 Task: Select the native option in the title bar style.
Action: Mouse moved to (15, 496)
Screenshot: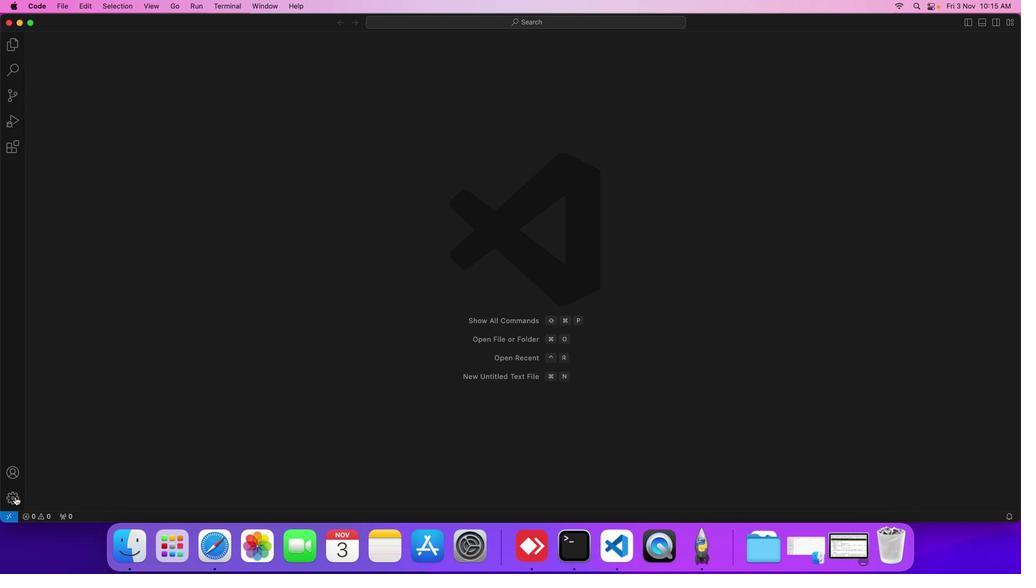 
Action: Mouse pressed left at (15, 496)
Screenshot: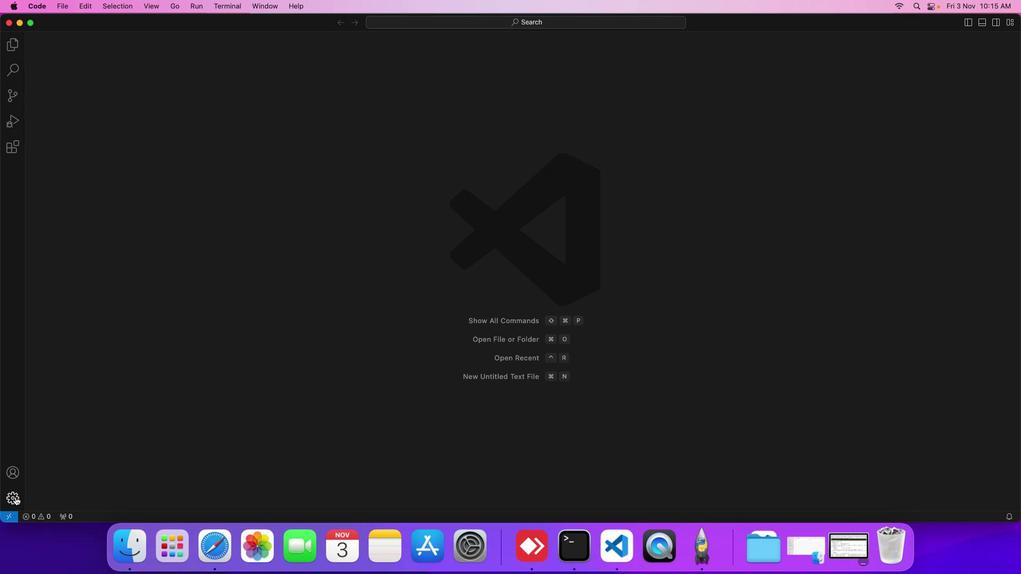 
Action: Mouse moved to (45, 418)
Screenshot: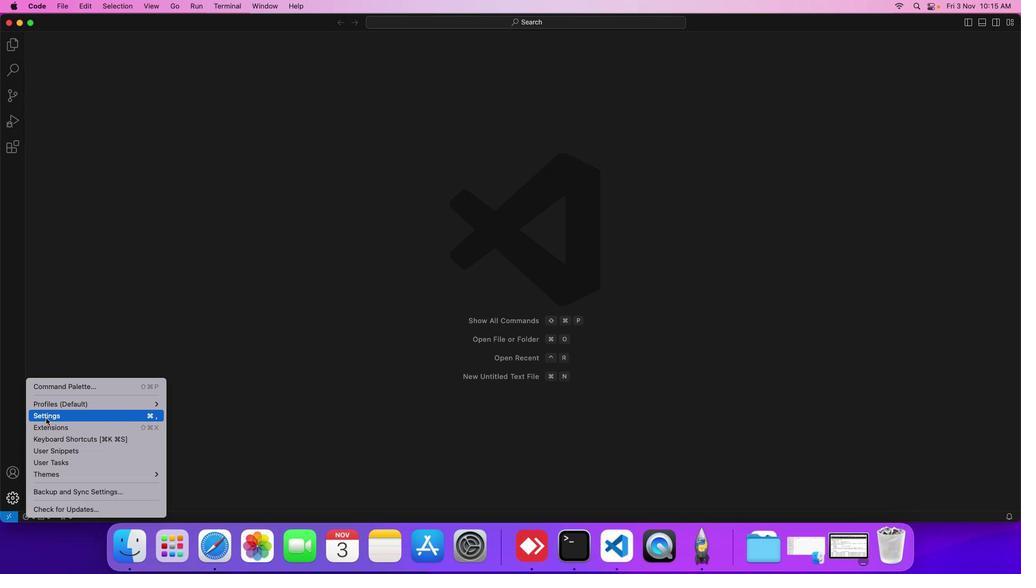 
Action: Mouse pressed left at (45, 418)
Screenshot: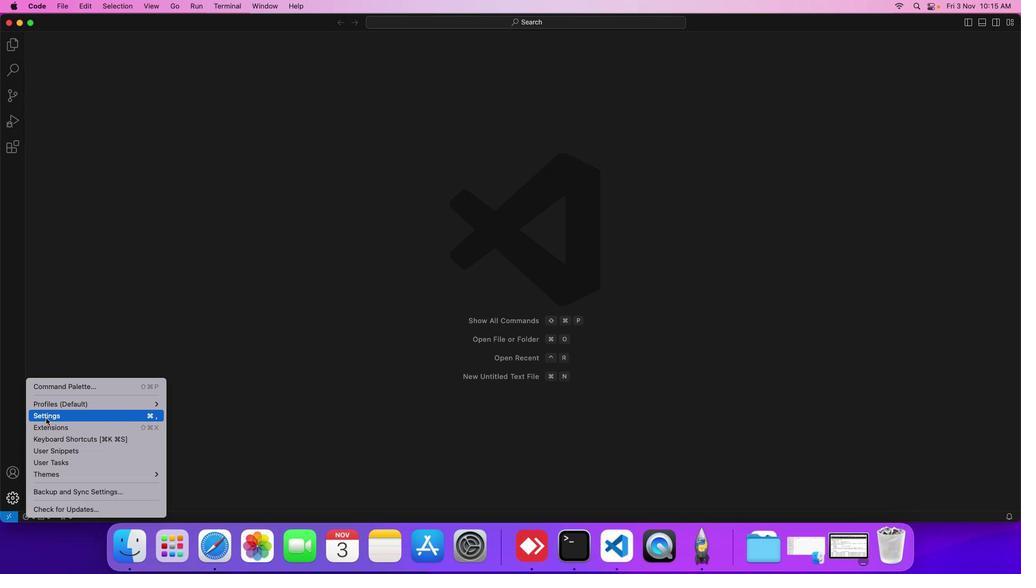 
Action: Mouse moved to (245, 144)
Screenshot: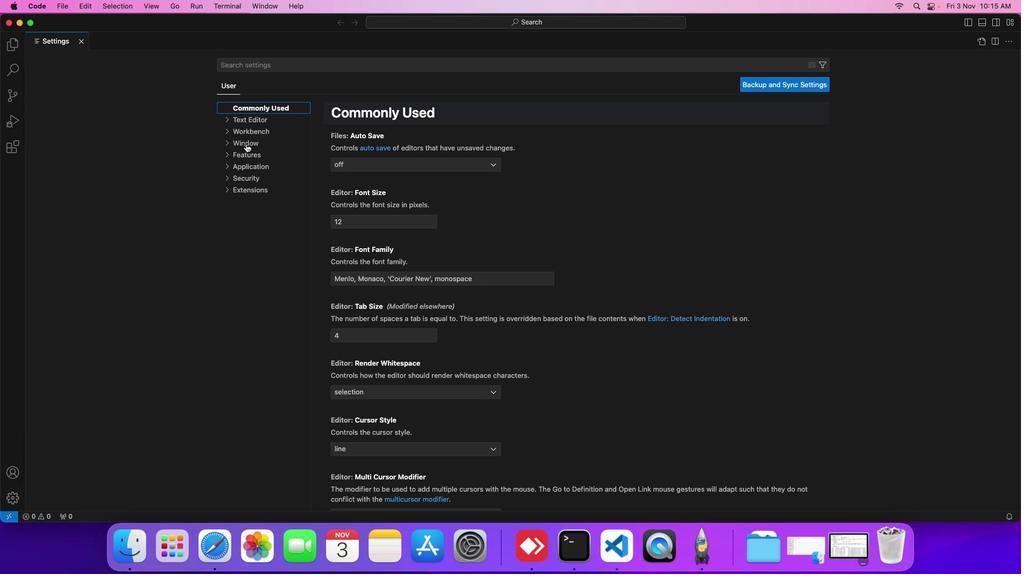 
Action: Mouse pressed left at (245, 144)
Screenshot: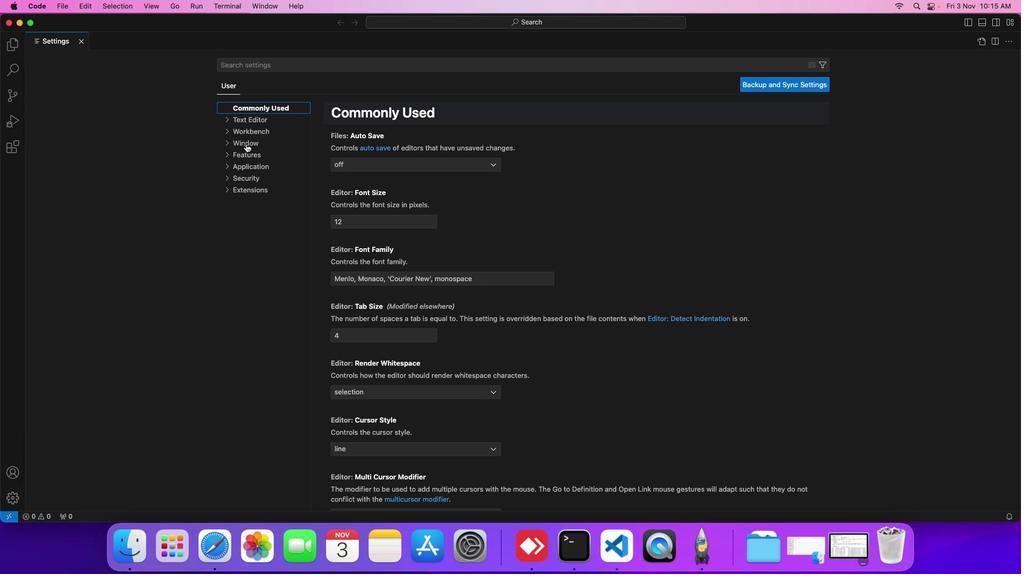 
Action: Mouse moved to (393, 405)
Screenshot: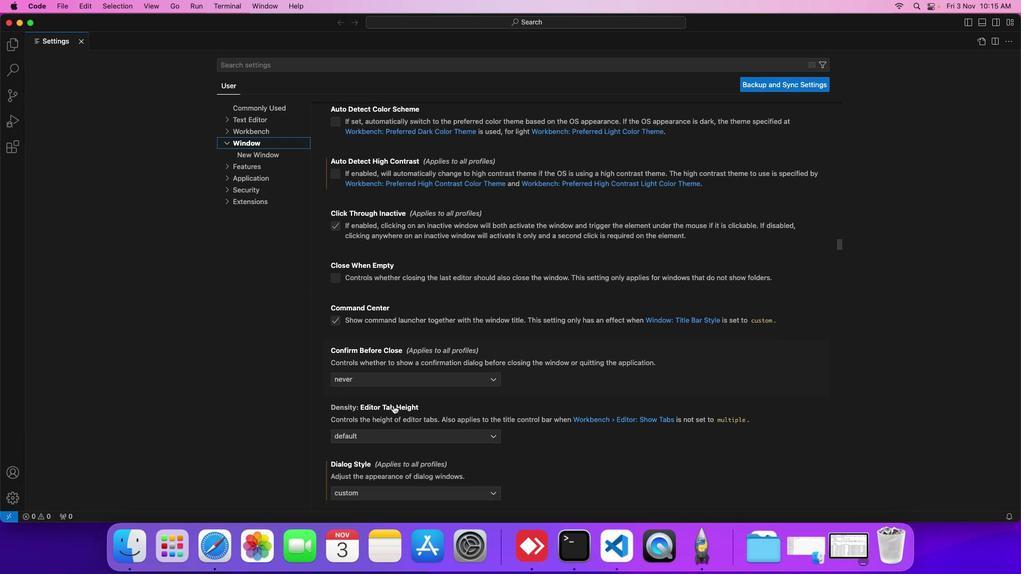 
Action: Mouse scrolled (393, 405) with delta (0, 0)
Screenshot: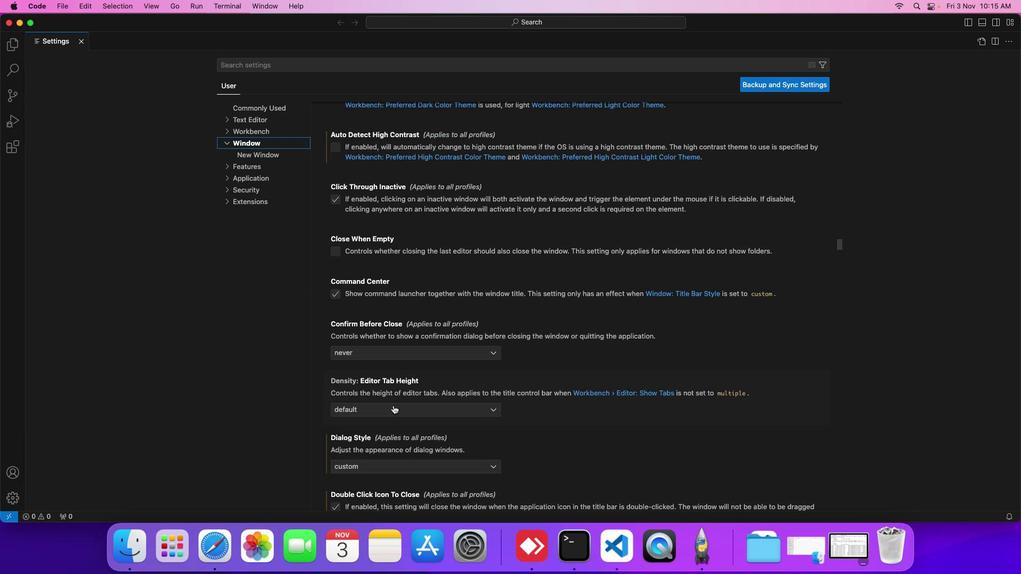 
Action: Mouse scrolled (393, 405) with delta (0, 0)
Screenshot: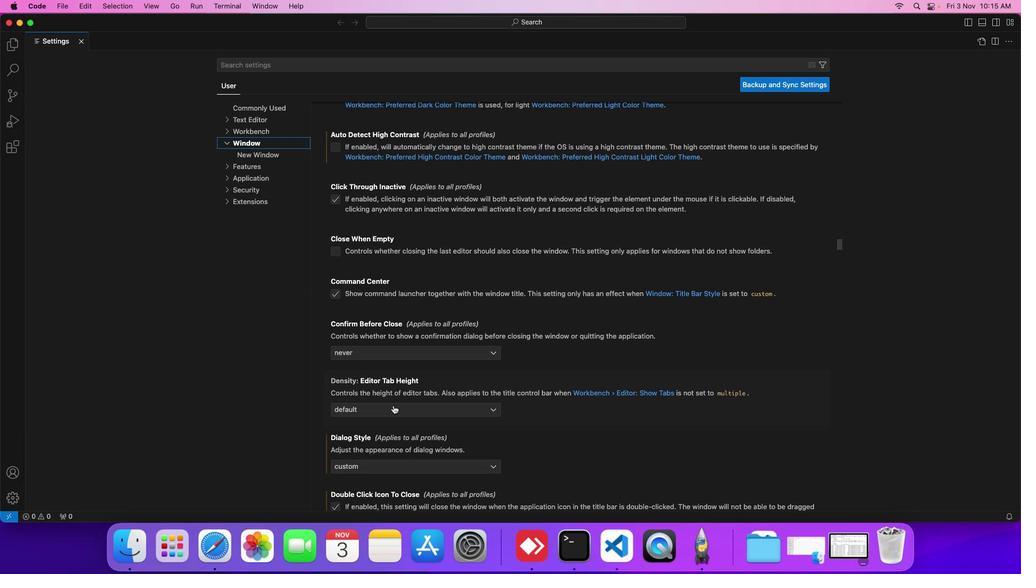 
Action: Mouse moved to (393, 405)
Screenshot: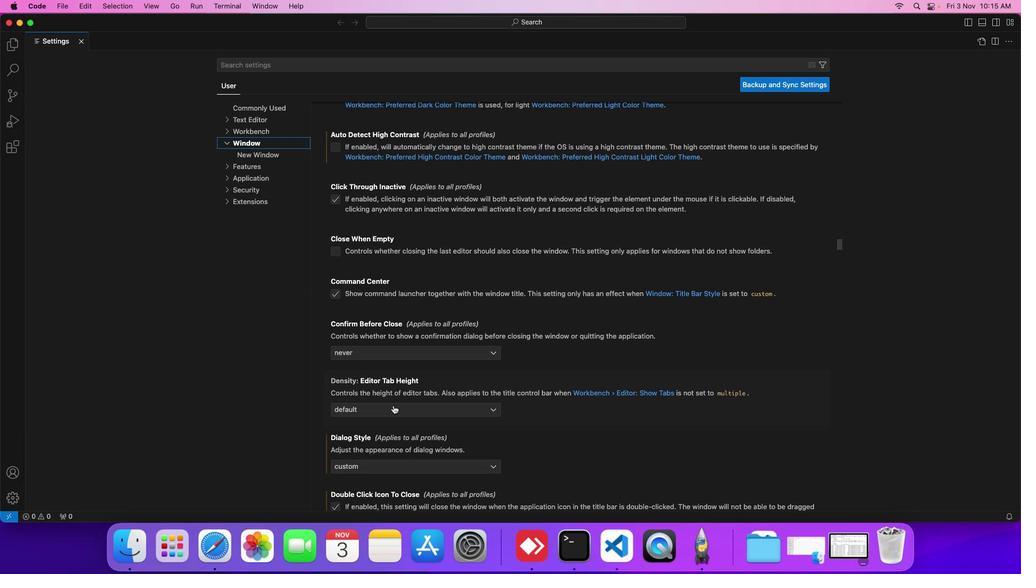 
Action: Mouse scrolled (393, 405) with delta (0, 0)
Screenshot: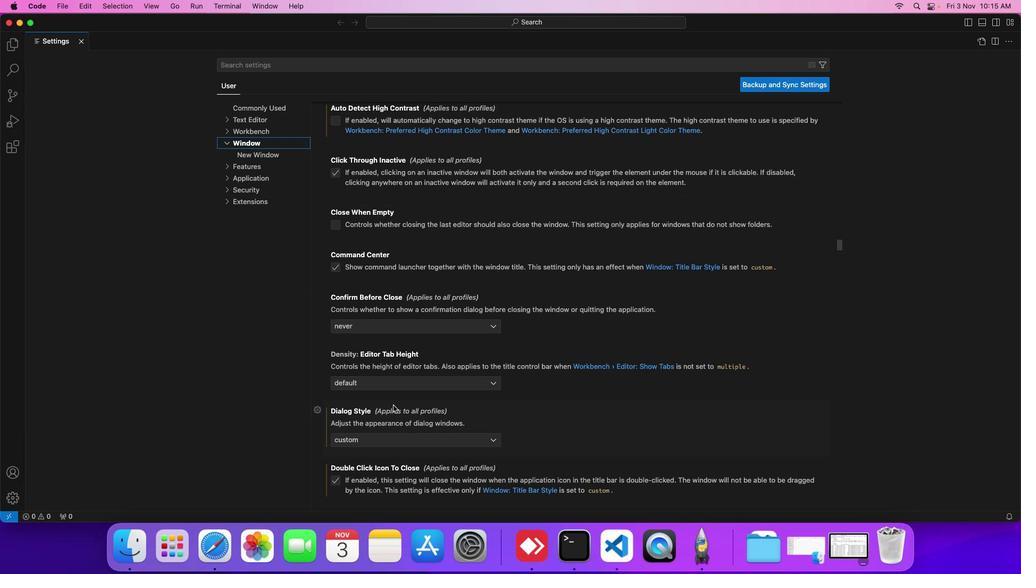 
Action: Mouse scrolled (393, 405) with delta (0, 0)
Screenshot: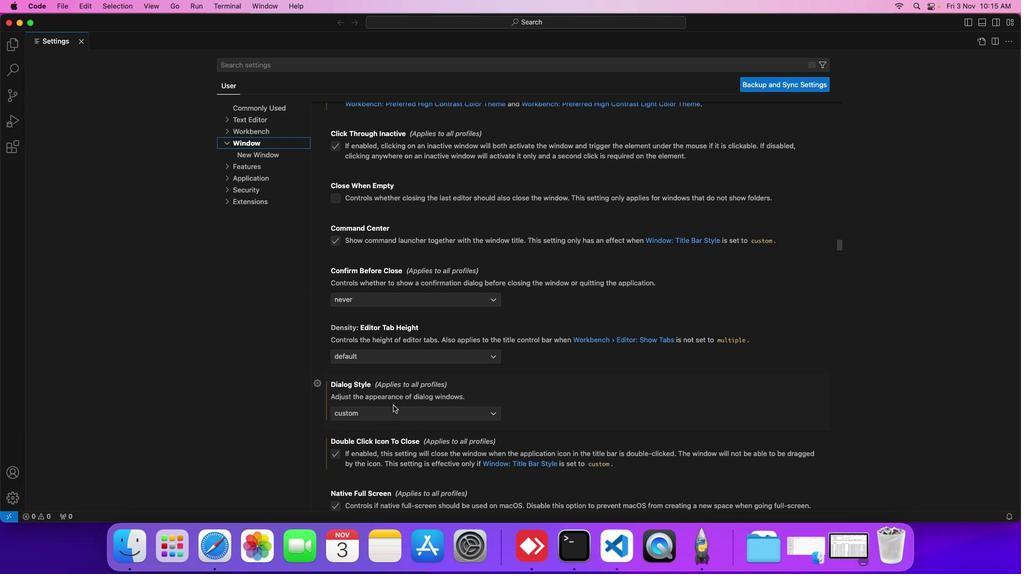 
Action: Mouse moved to (393, 405)
Screenshot: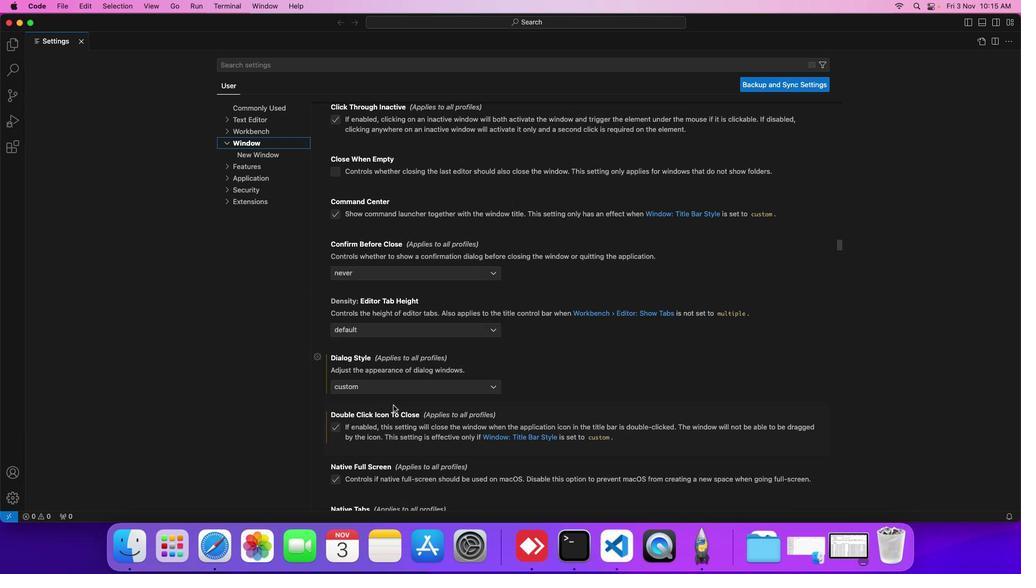 
Action: Mouse scrolled (393, 405) with delta (0, 0)
Screenshot: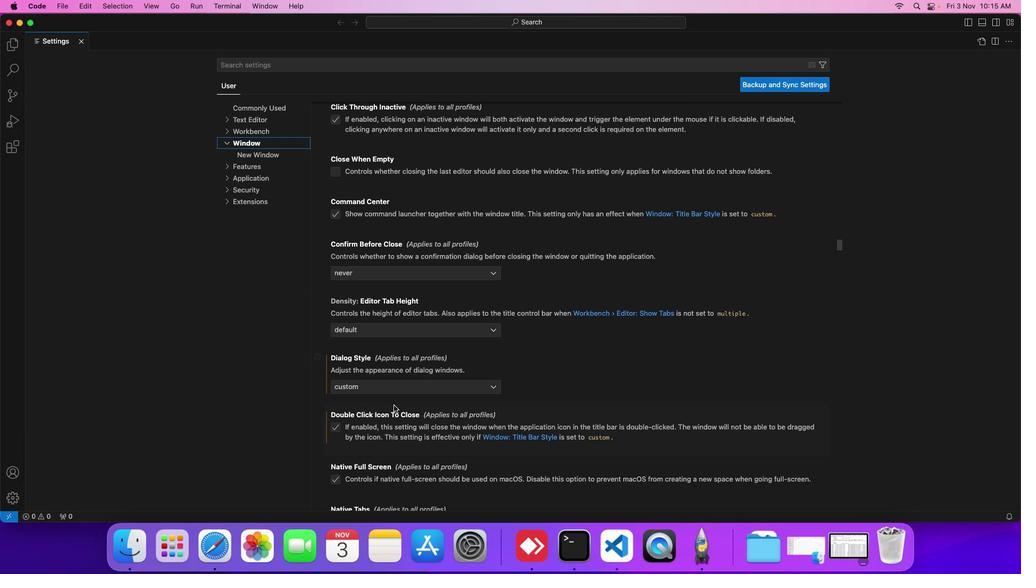 
Action: Mouse moved to (394, 405)
Screenshot: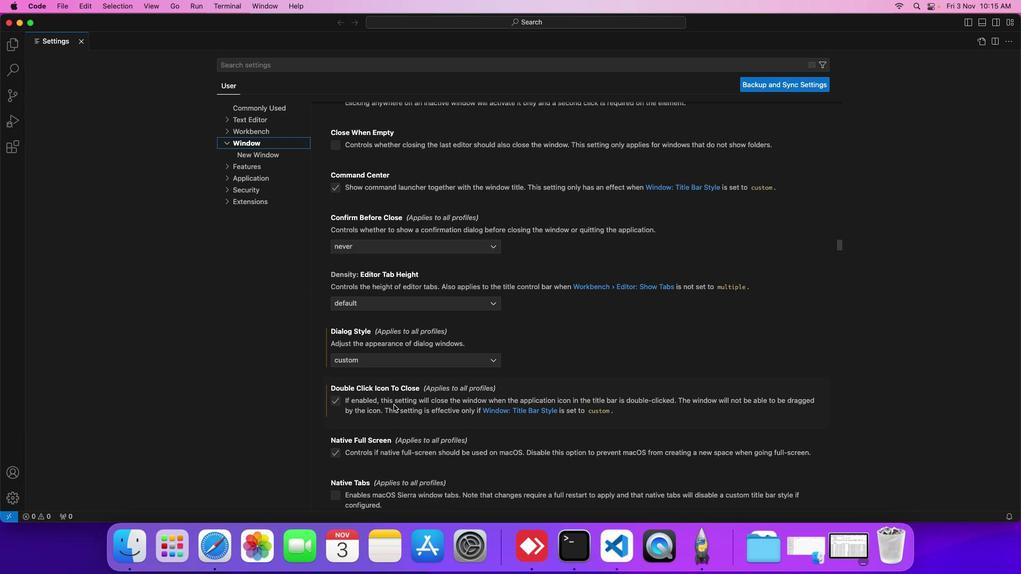 
Action: Mouse scrolled (394, 405) with delta (0, 0)
Screenshot: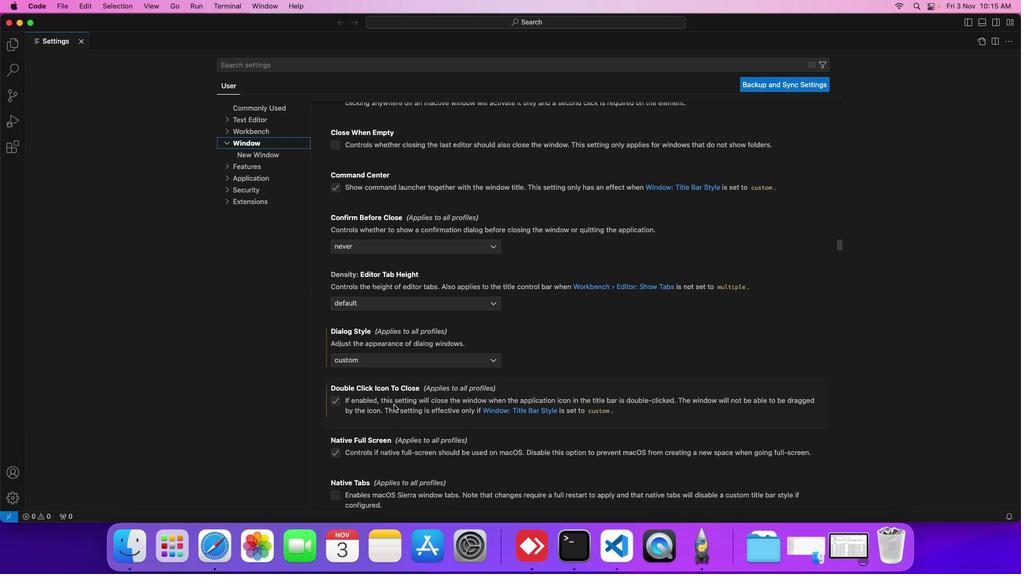 
Action: Mouse scrolled (394, 405) with delta (0, 0)
Screenshot: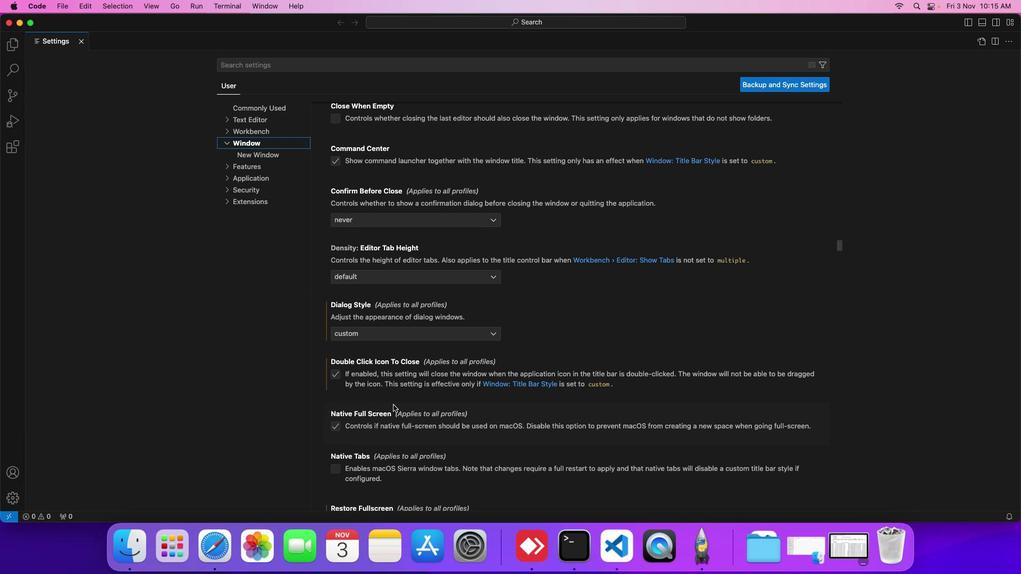 
Action: Mouse moved to (393, 404)
Screenshot: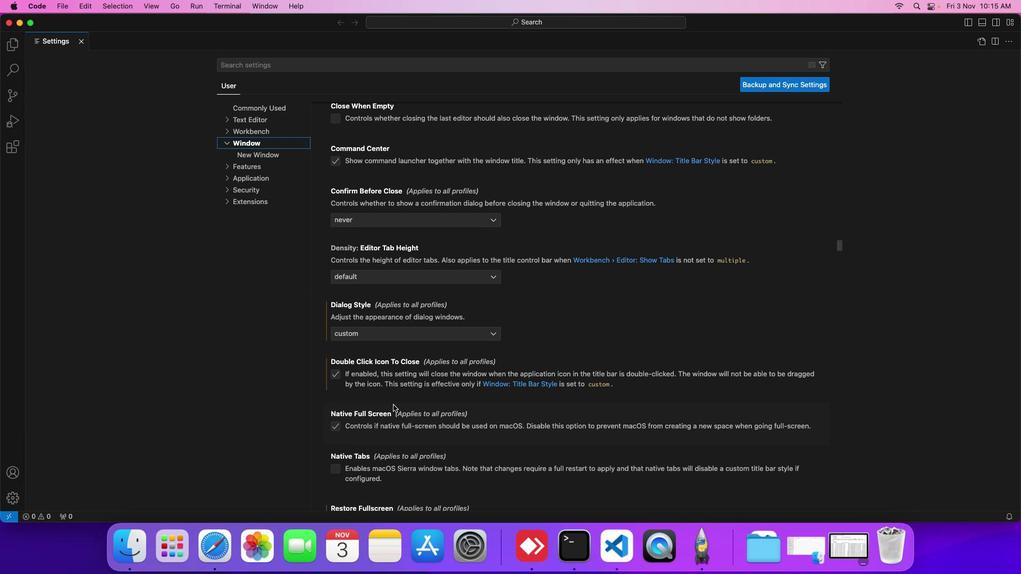 
Action: Mouse scrolled (393, 404) with delta (0, 0)
Screenshot: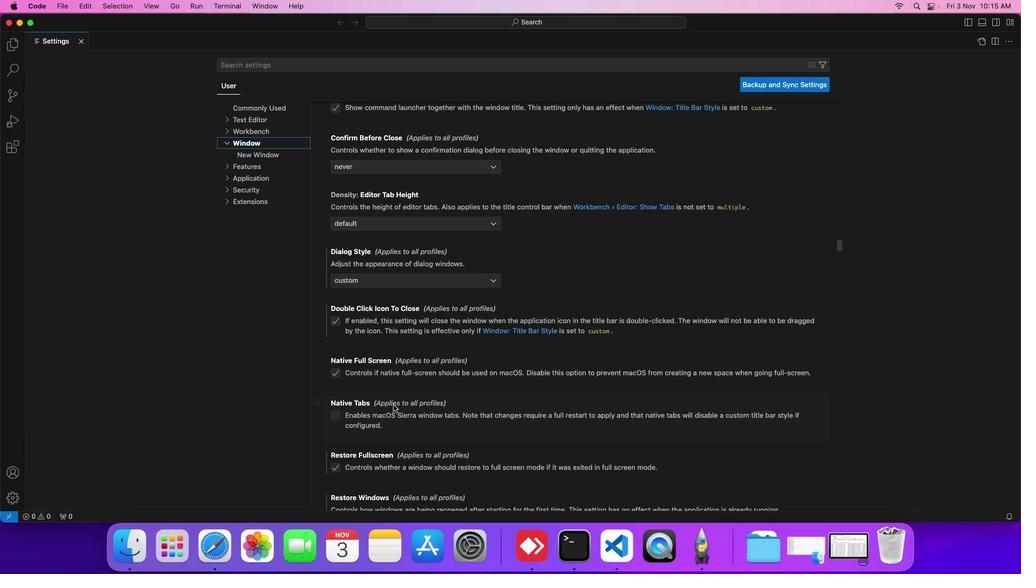 
Action: Mouse scrolled (393, 404) with delta (0, 0)
Screenshot: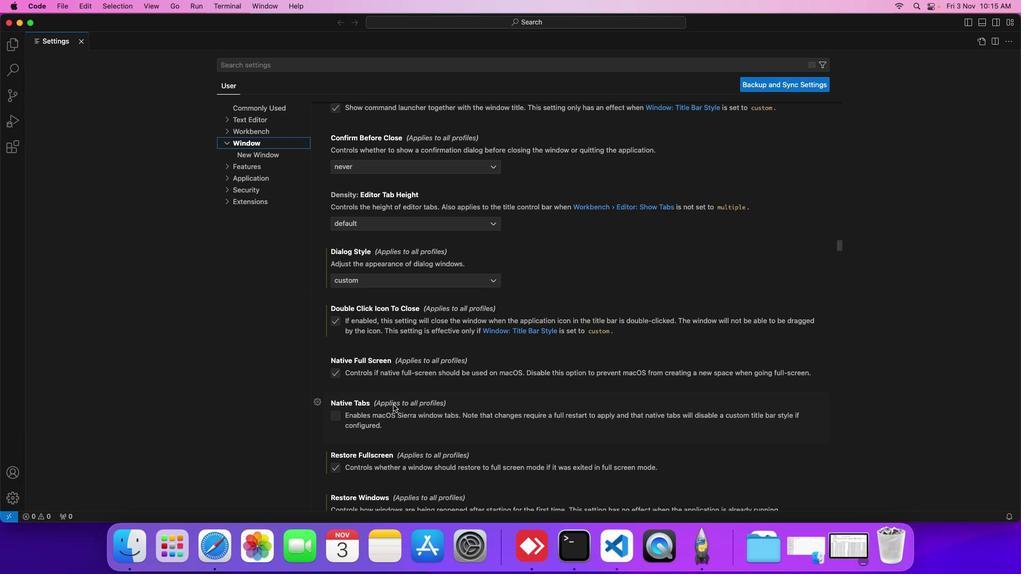 
Action: Mouse scrolled (393, 404) with delta (0, 0)
Screenshot: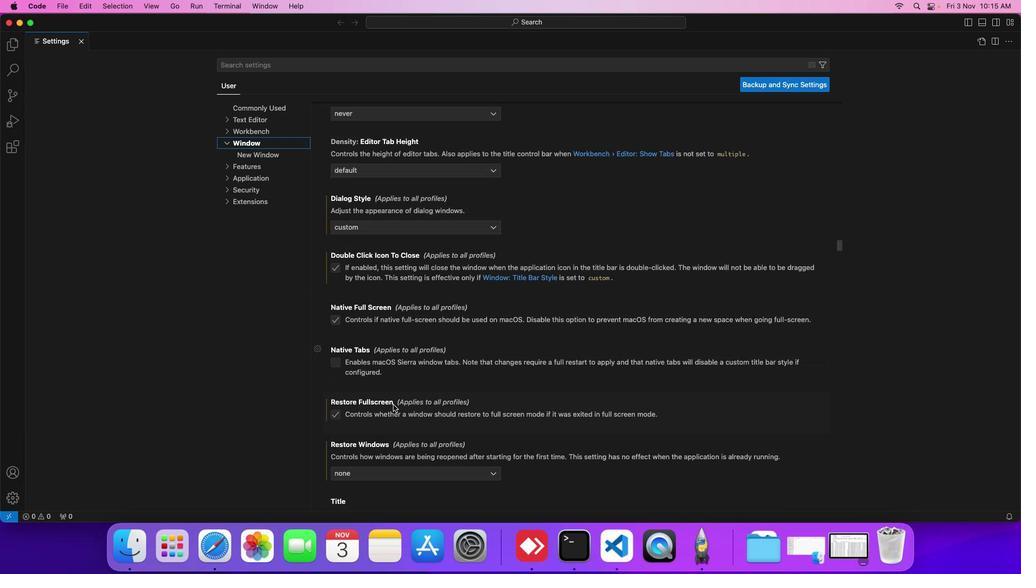 
Action: Mouse scrolled (393, 404) with delta (0, 0)
Screenshot: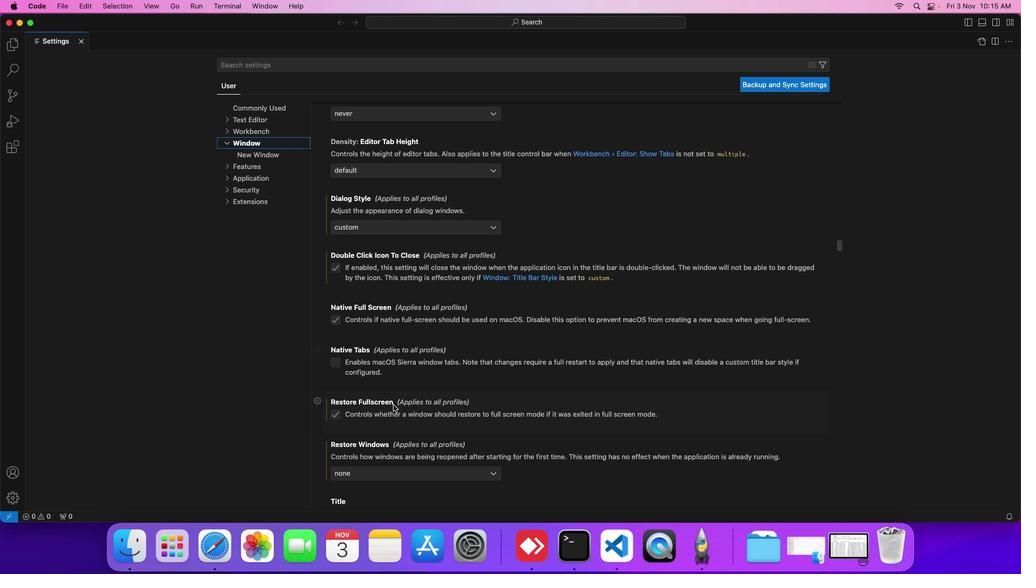 
Action: Mouse moved to (393, 404)
Screenshot: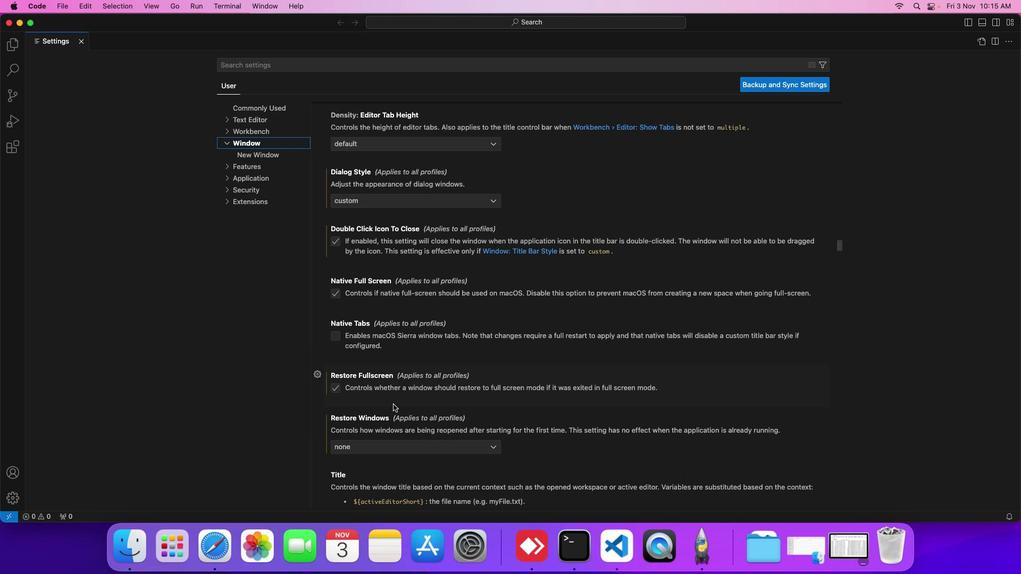 
Action: Mouse scrolled (393, 404) with delta (0, 0)
Screenshot: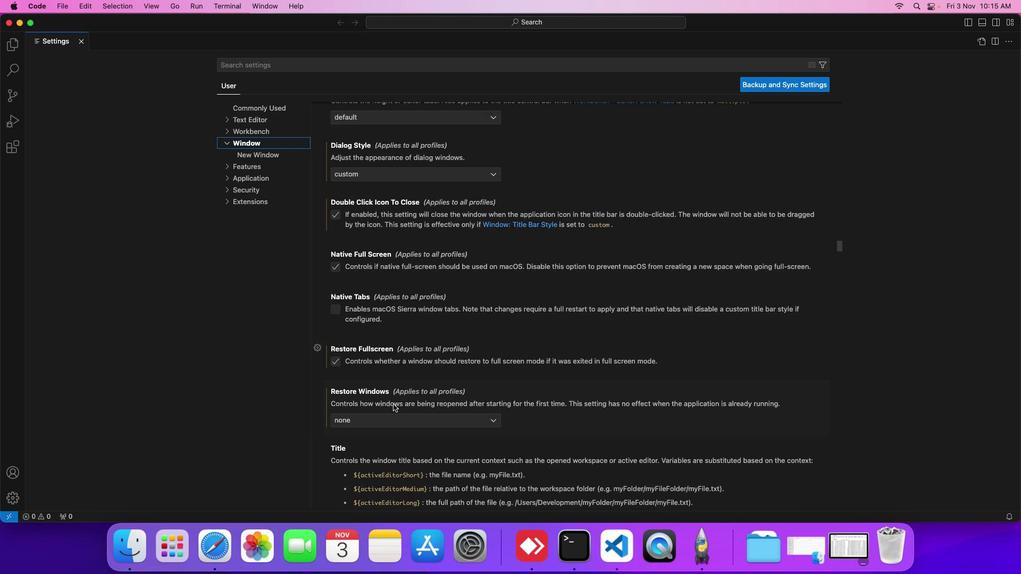 
Action: Mouse scrolled (393, 404) with delta (0, 0)
Screenshot: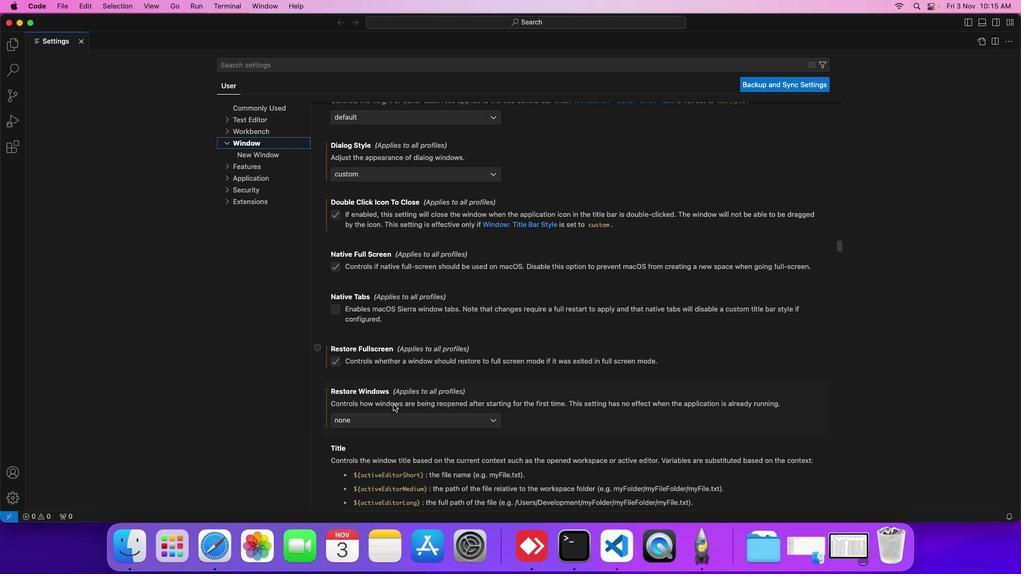 
Action: Mouse scrolled (393, 404) with delta (0, 0)
Screenshot: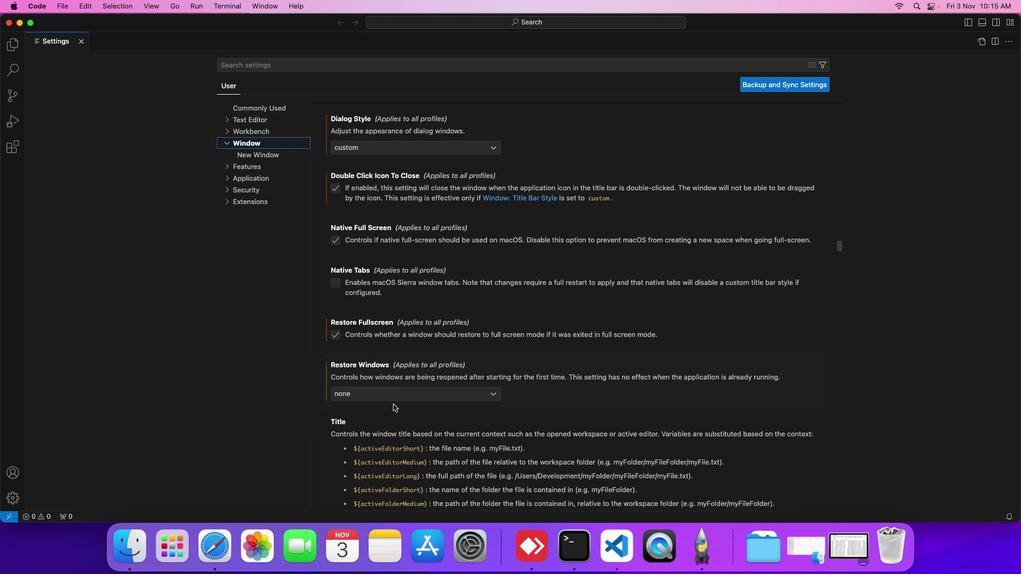 
Action: Mouse scrolled (393, 404) with delta (0, 0)
Screenshot: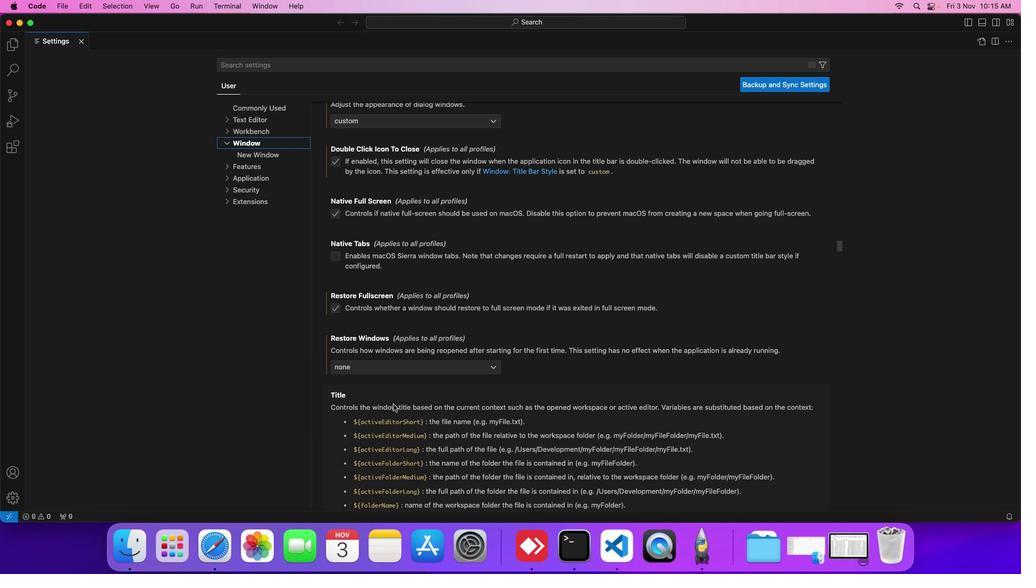 
Action: Mouse scrolled (393, 404) with delta (0, 0)
Screenshot: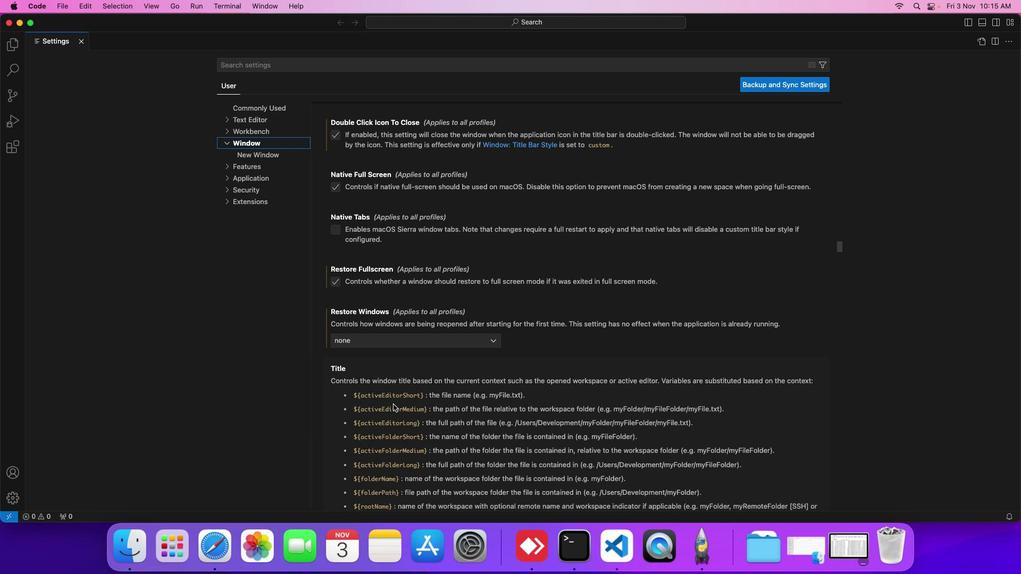 
Action: Mouse moved to (393, 404)
Screenshot: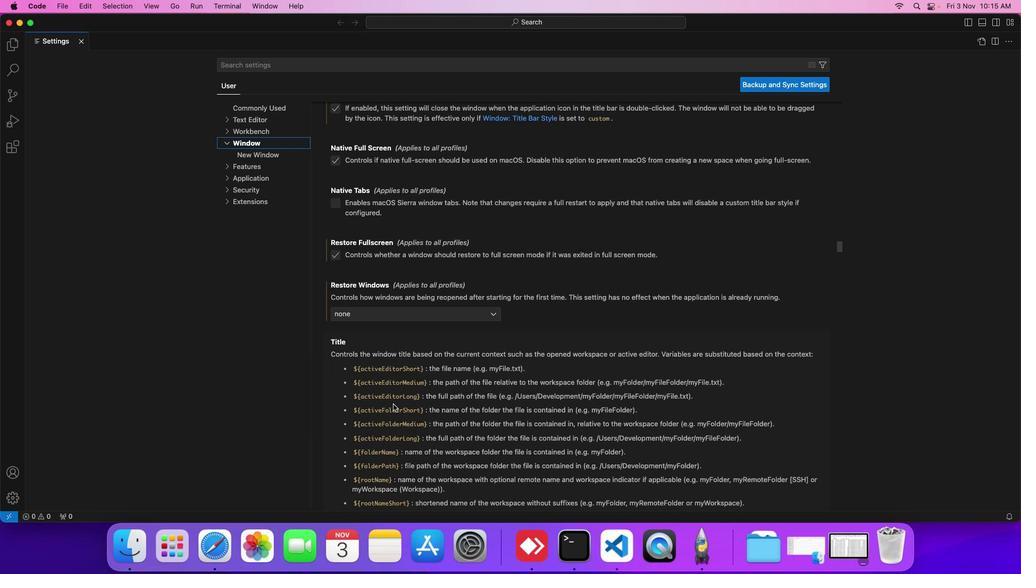 
Action: Mouse scrolled (393, 404) with delta (0, 0)
Screenshot: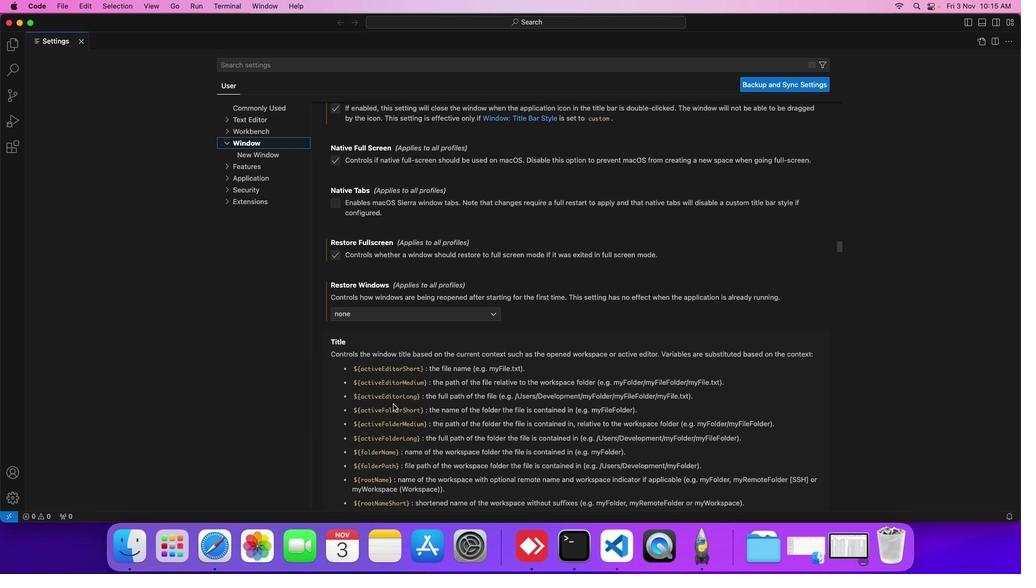 
Action: Mouse moved to (393, 404)
Screenshot: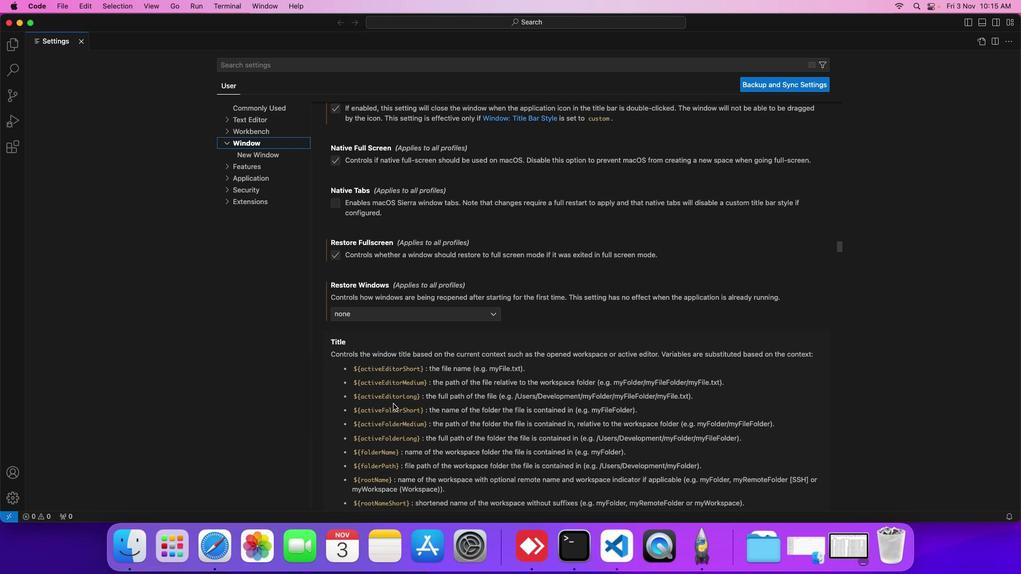 
Action: Mouse scrolled (393, 404) with delta (0, 0)
Screenshot: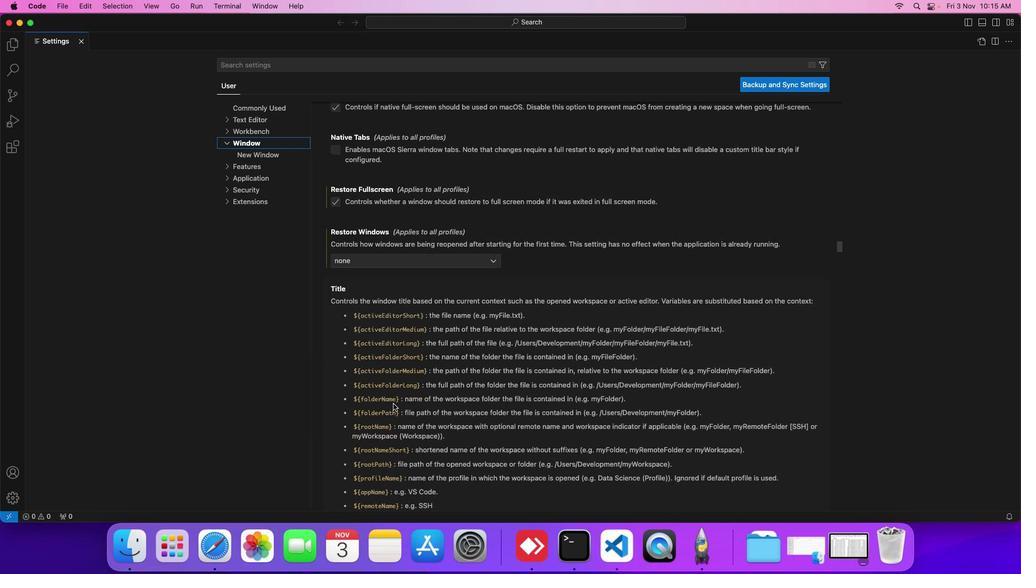 
Action: Mouse scrolled (393, 404) with delta (0, 0)
Screenshot: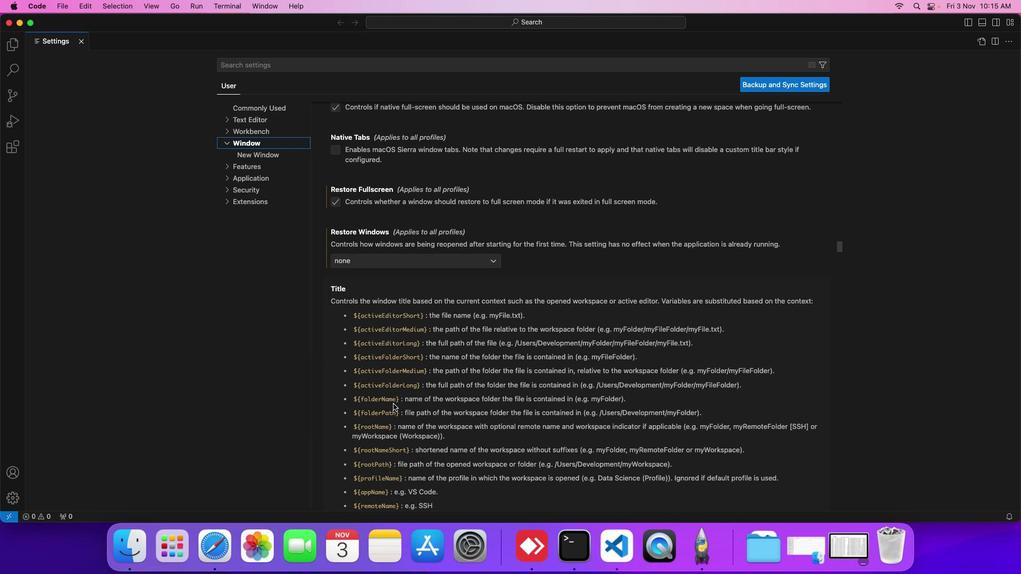 
Action: Mouse scrolled (393, 404) with delta (0, 0)
Screenshot: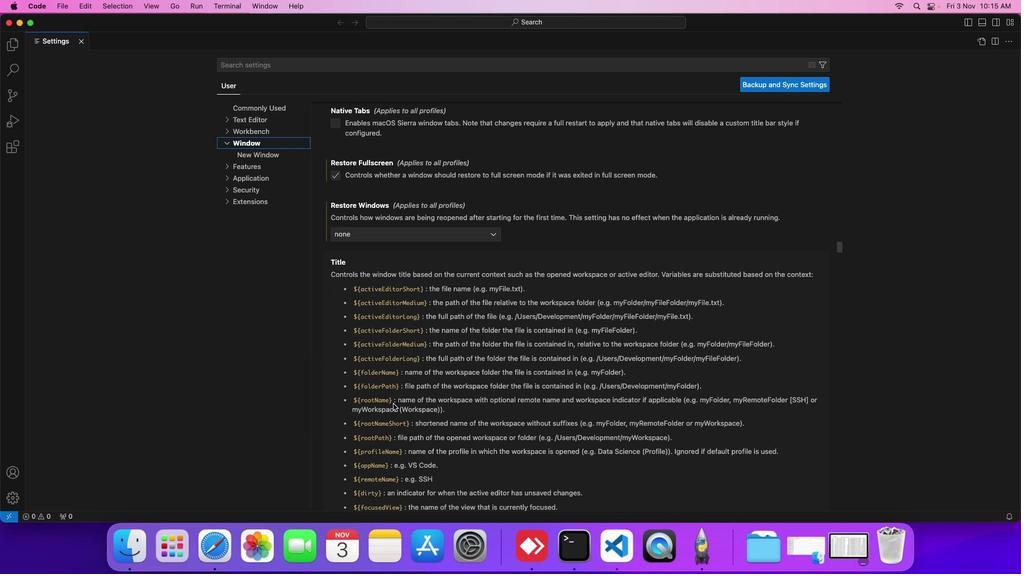 
Action: Mouse scrolled (393, 404) with delta (0, 0)
Screenshot: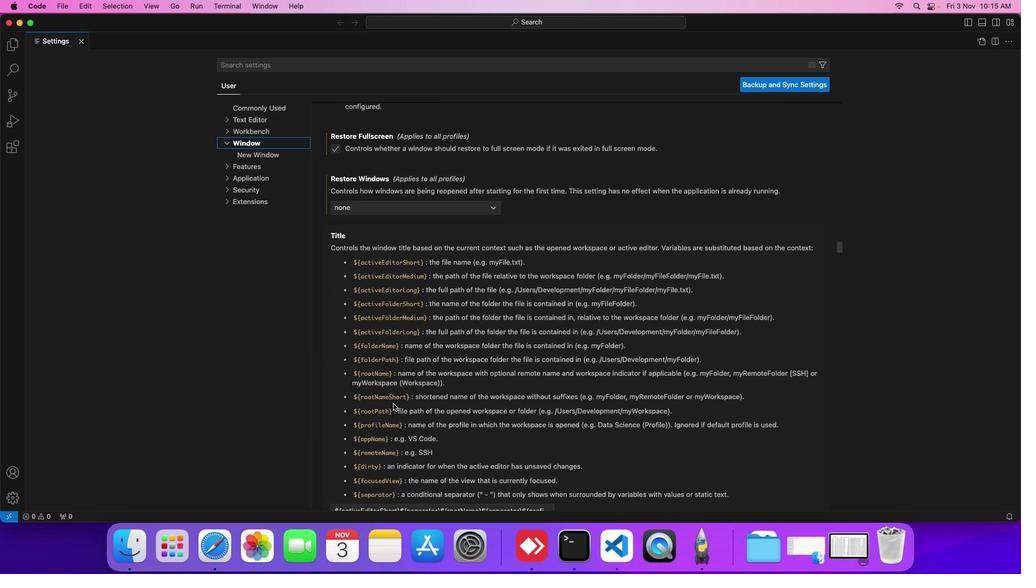 
Action: Mouse moved to (393, 404)
Screenshot: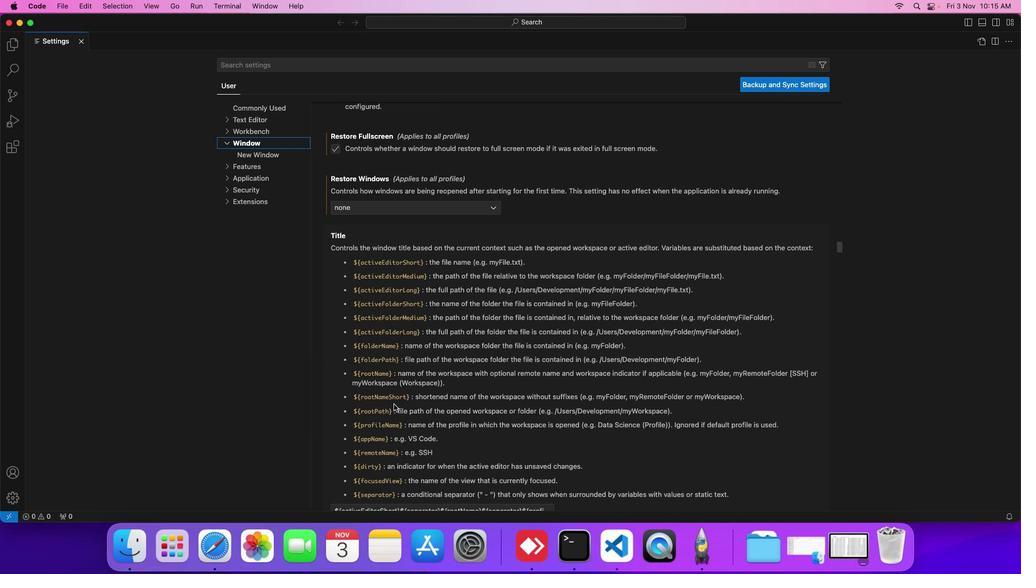 
Action: Mouse scrolled (393, 404) with delta (0, 0)
Screenshot: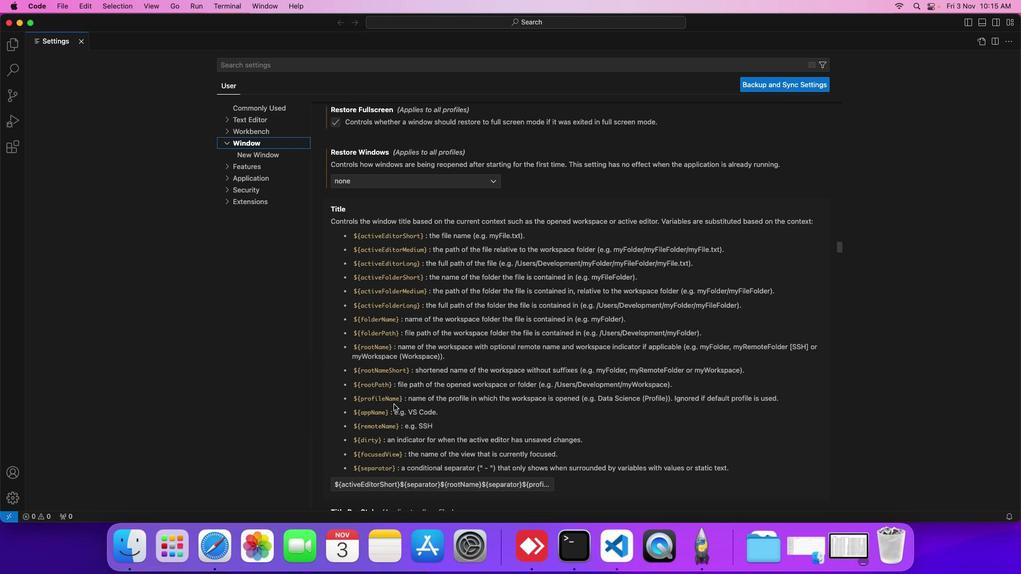 
Action: Mouse scrolled (393, 404) with delta (0, 0)
Screenshot: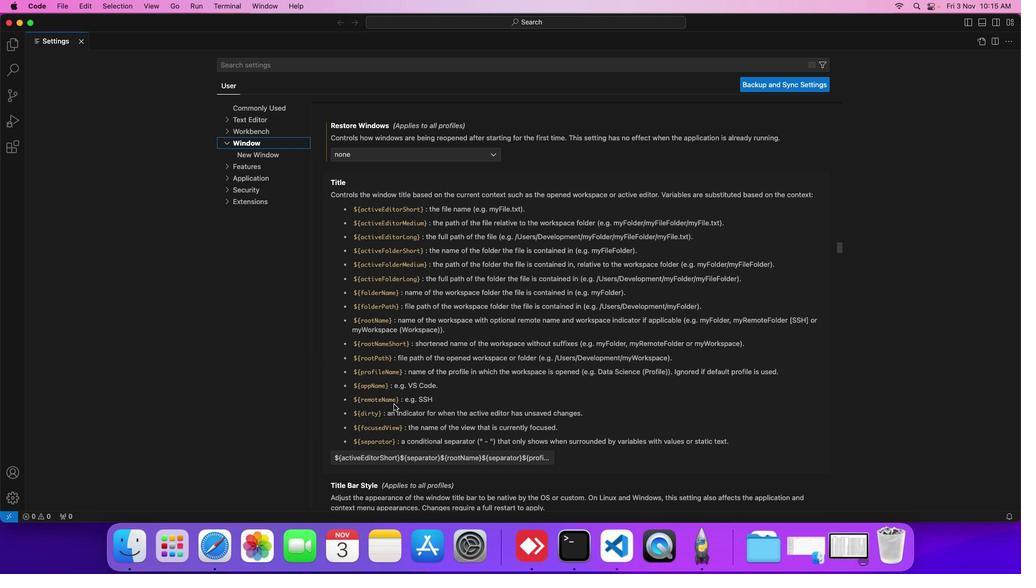 
Action: Mouse scrolled (393, 404) with delta (0, 0)
Screenshot: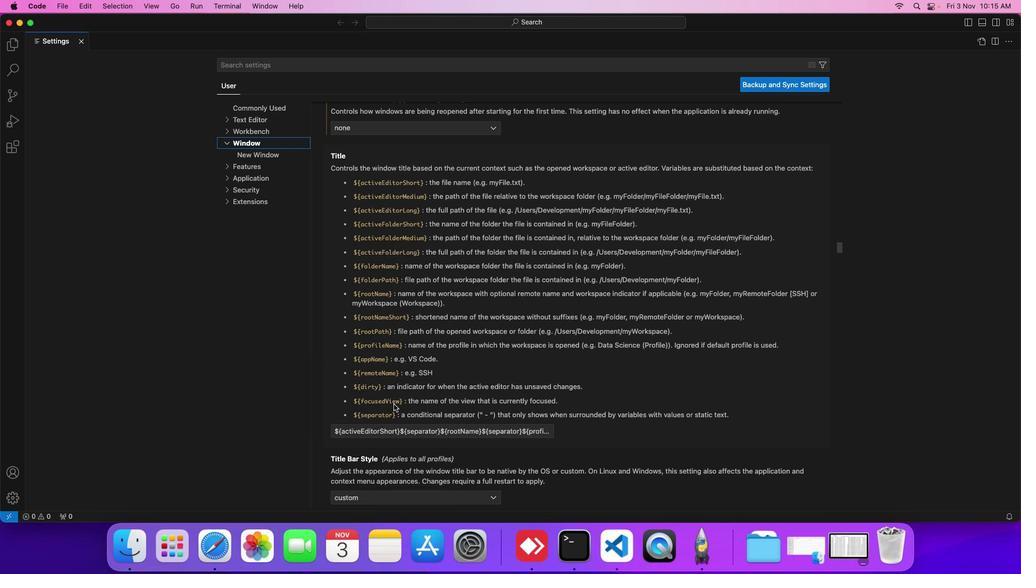 
Action: Mouse scrolled (393, 404) with delta (0, 0)
Screenshot: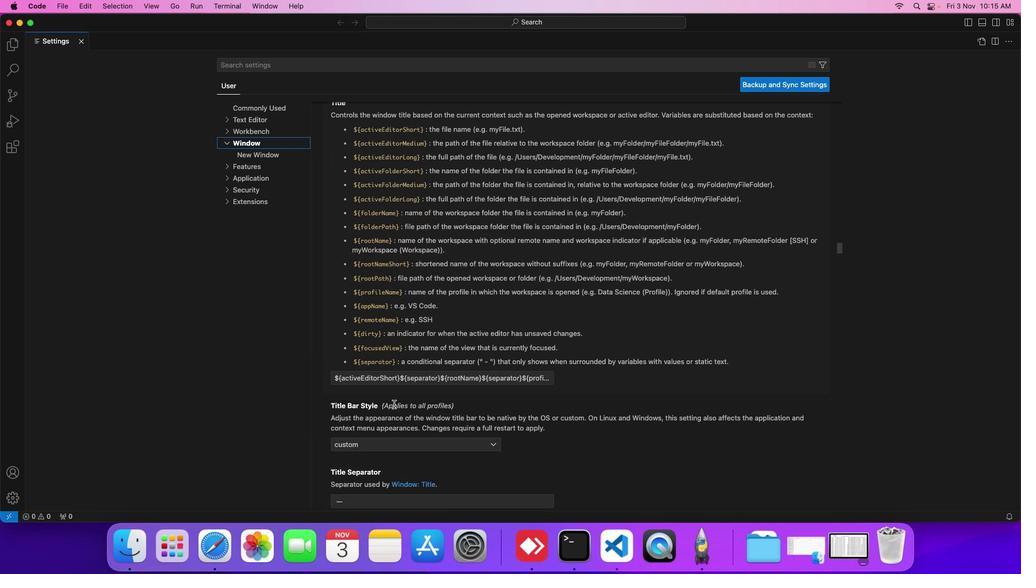 
Action: Mouse scrolled (393, 404) with delta (0, 0)
Screenshot: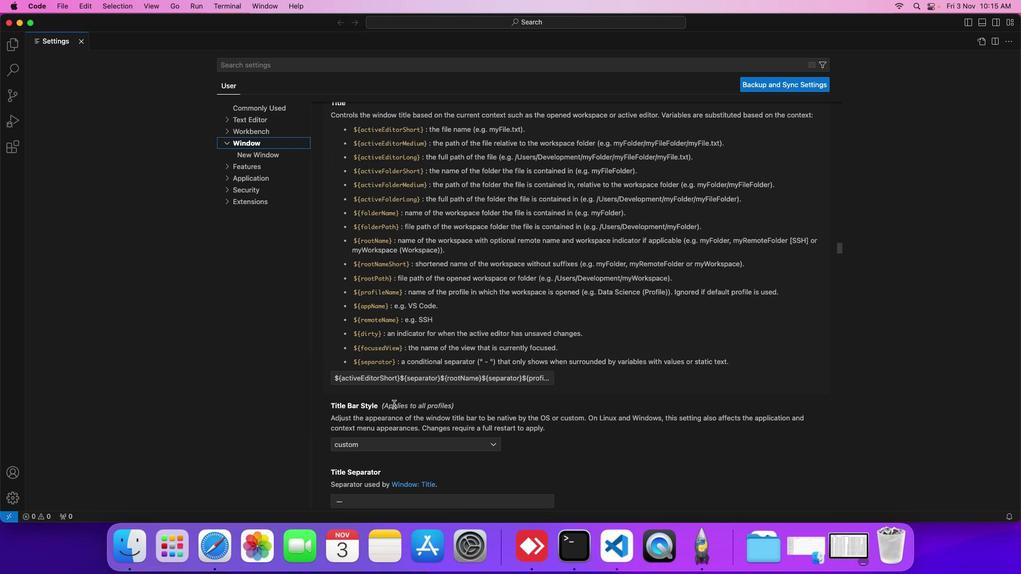 
Action: Mouse moved to (388, 450)
Screenshot: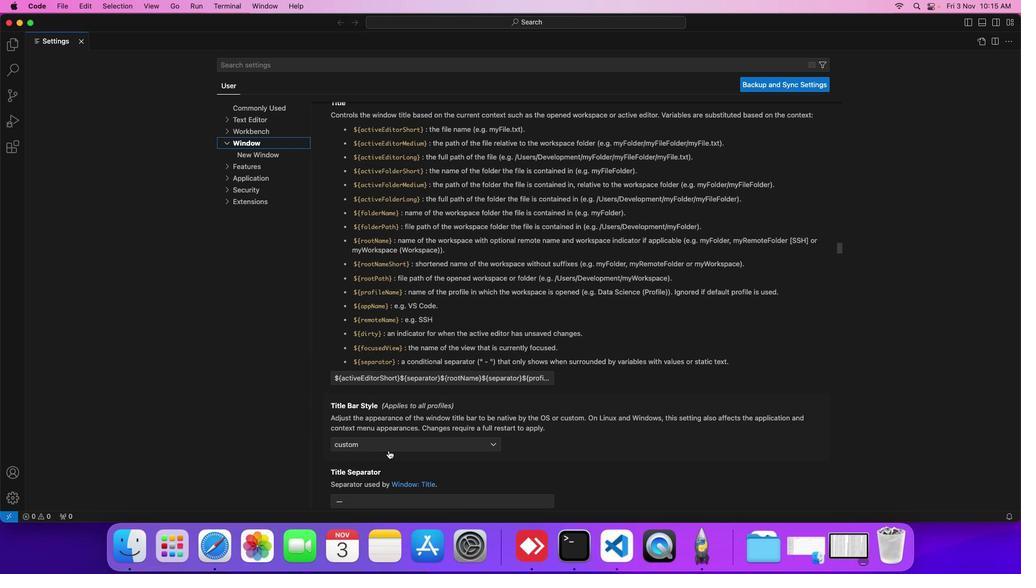 
Action: Mouse pressed left at (388, 450)
Screenshot: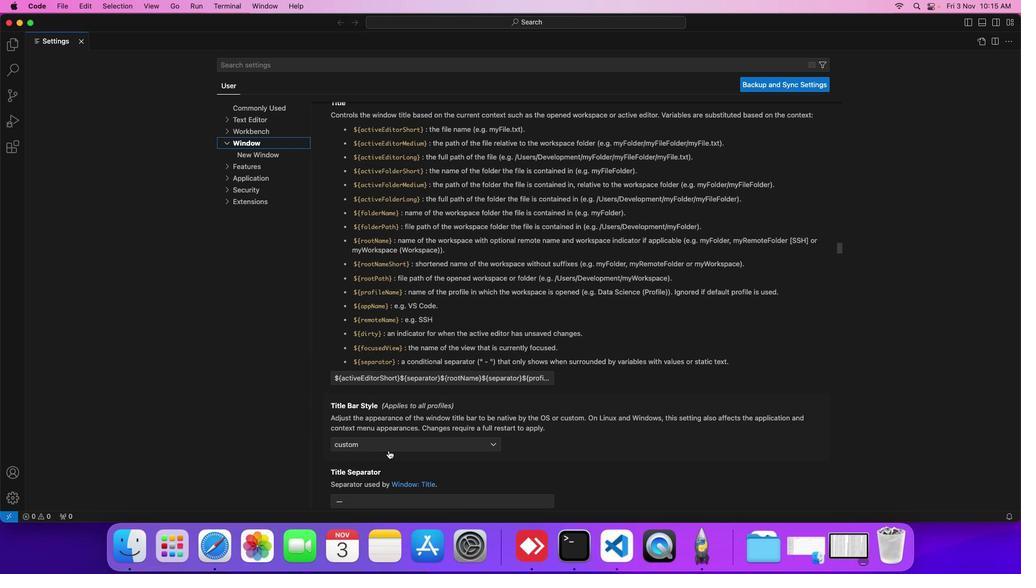 
Action: Mouse moved to (378, 456)
Screenshot: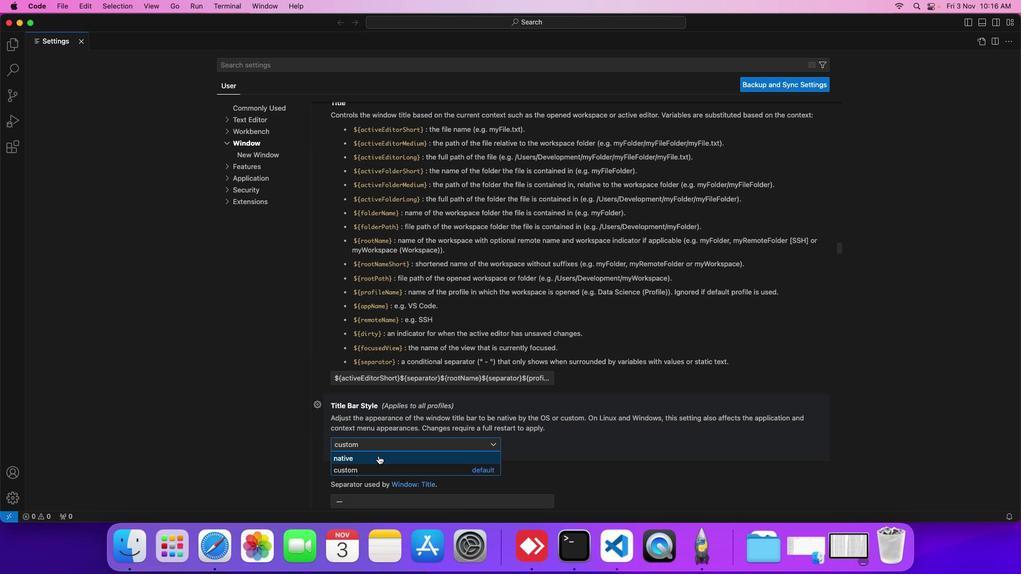 
Action: Mouse pressed left at (378, 456)
Screenshot: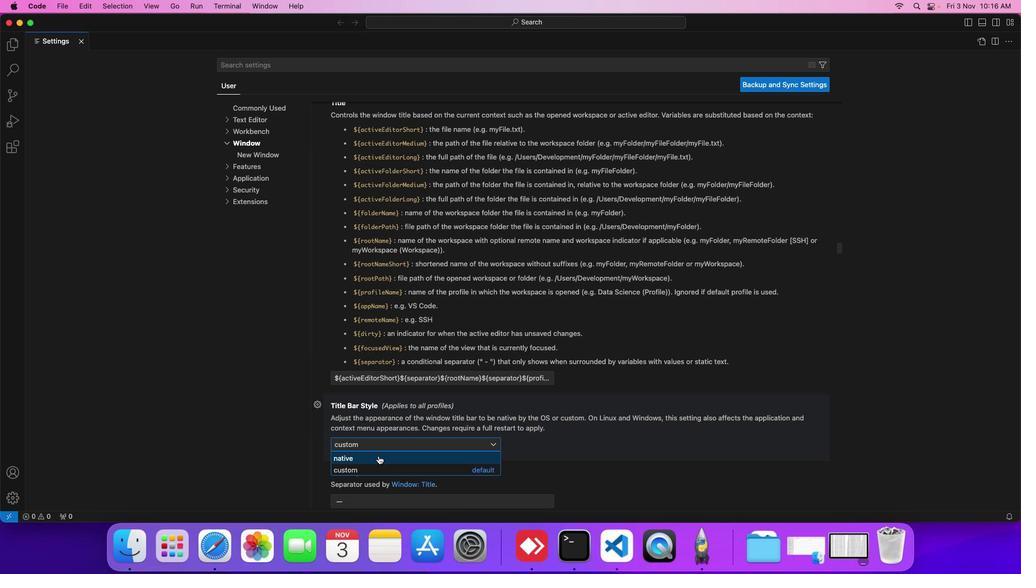 
Action: Mouse moved to (378, 454)
Screenshot: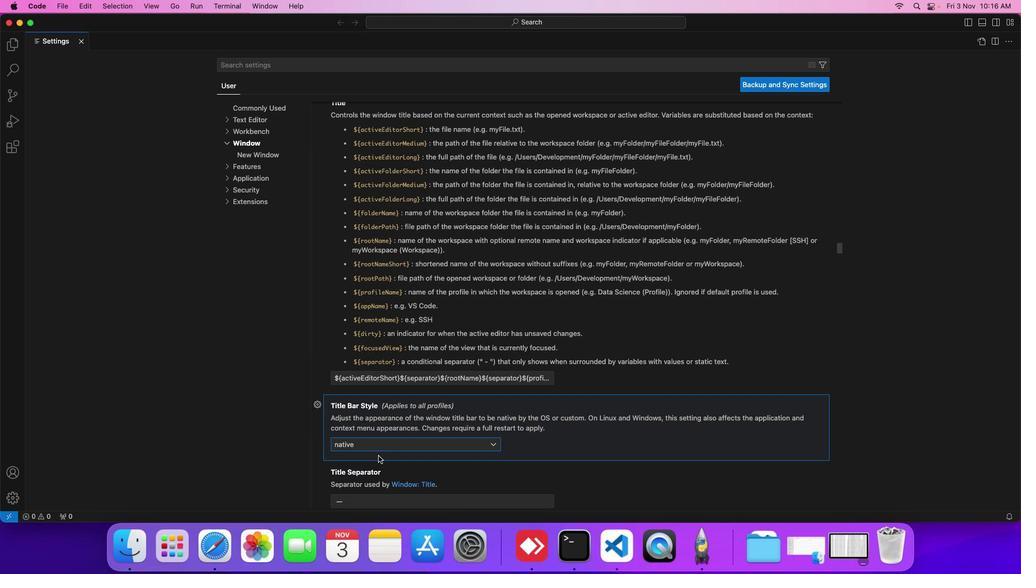 
